 Task: Create Card Vulnerability Assessment in Board Employee Satisfaction to Workspace E-commerce Management. Create Card Product Testing Review in Board Thought Leadership to Workspace E-commerce Management. Create Card Compliance Assessment in Board Voice of Customer Feedback Collection and Analysis to Workspace E-commerce Management
Action: Mouse moved to (522, 163)
Screenshot: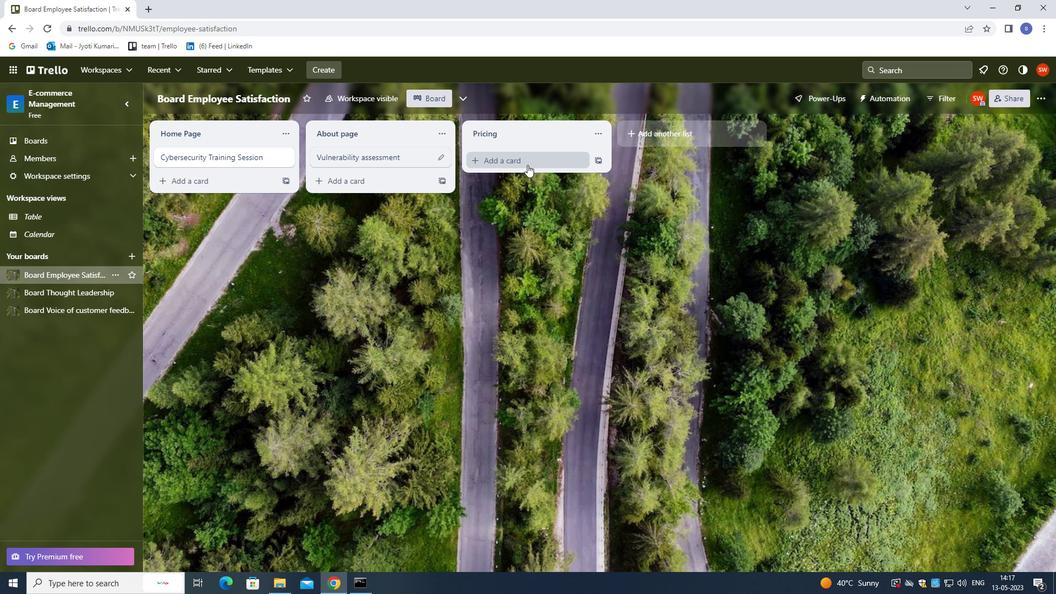 
Action: Mouse pressed left at (522, 163)
Screenshot: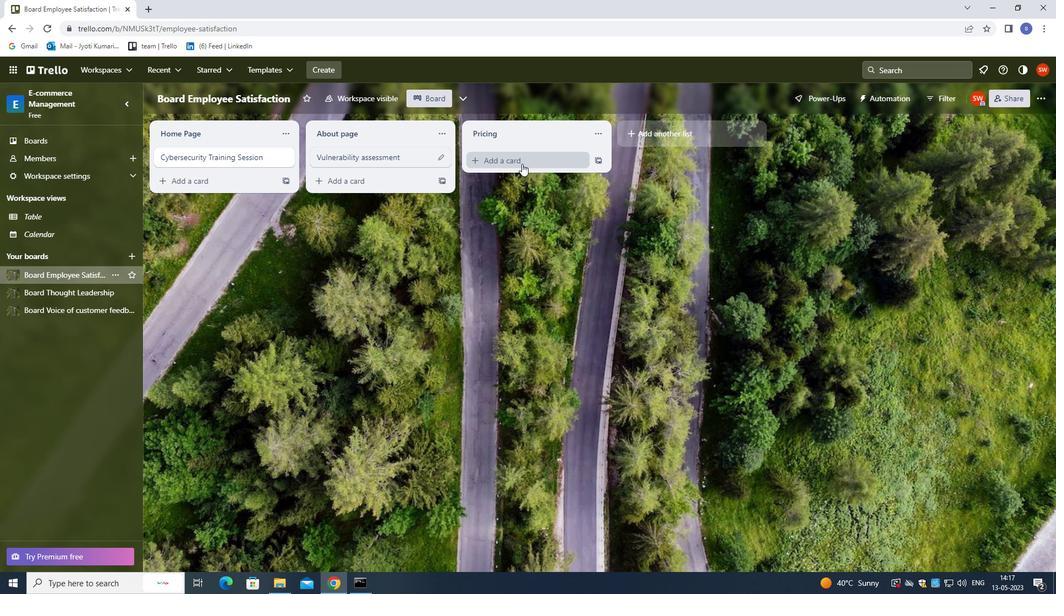 
Action: Mouse moved to (550, 343)
Screenshot: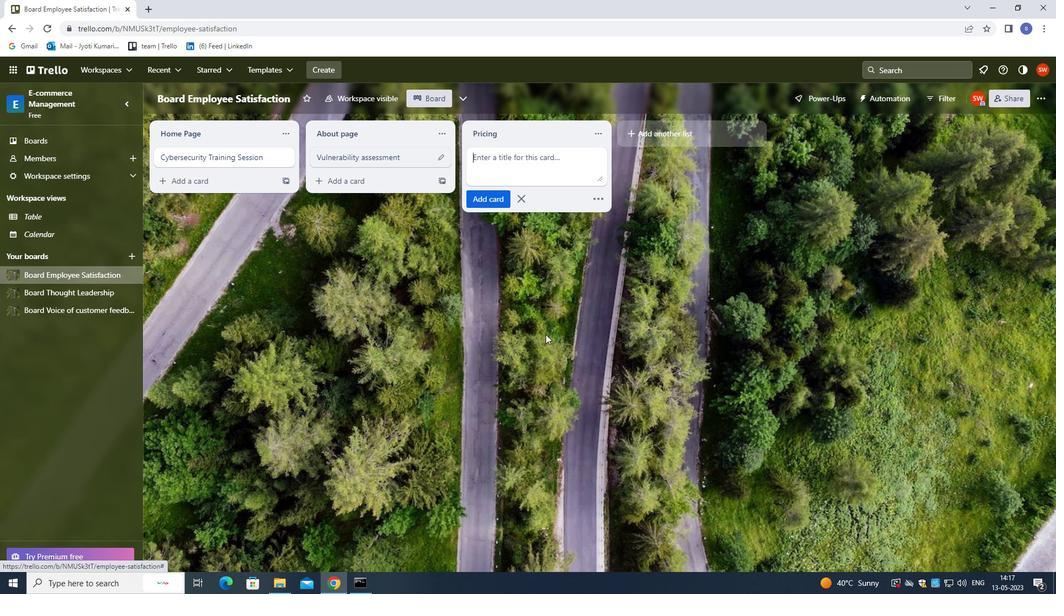 
Action: Key pressed <Key.shift><Key.shift><Key.shift><Key.shift><Key.shift><Key.shift><Key.shift><Key.shift><Key.shift><Key.shift><Key.shift><Key.shift><Key.shift><Key.shift><Key.shift><Key.shift><Key.shift><Key.shift><Key.shift><Key.shift><Key.shift><Key.shift><Key.shift><Key.shift><Key.shift><Key.shift><Key.shift><Key.shift><Key.shift><Key.shift><Key.shift><Key.shift><Key.shift><Key.shift><Key.shift><Key.shift><Key.shift><Key.shift><Key.shift><Key.shift><Key.shift><Key.shift><Key.shift><Key.shift><Key.shift><Key.shift><Key.shift><Key.shift><Key.shift><Key.shift><Key.shift><Key.shift><Key.shift><Key.shift><Key.shift><Key.shift><Key.shift><Key.shift><Key.shift><Key.shift><Key.shift><Key.shift>VULNERABILITY<Key.space><Key.shift>ASSESSMENT<Key.enter>
Screenshot: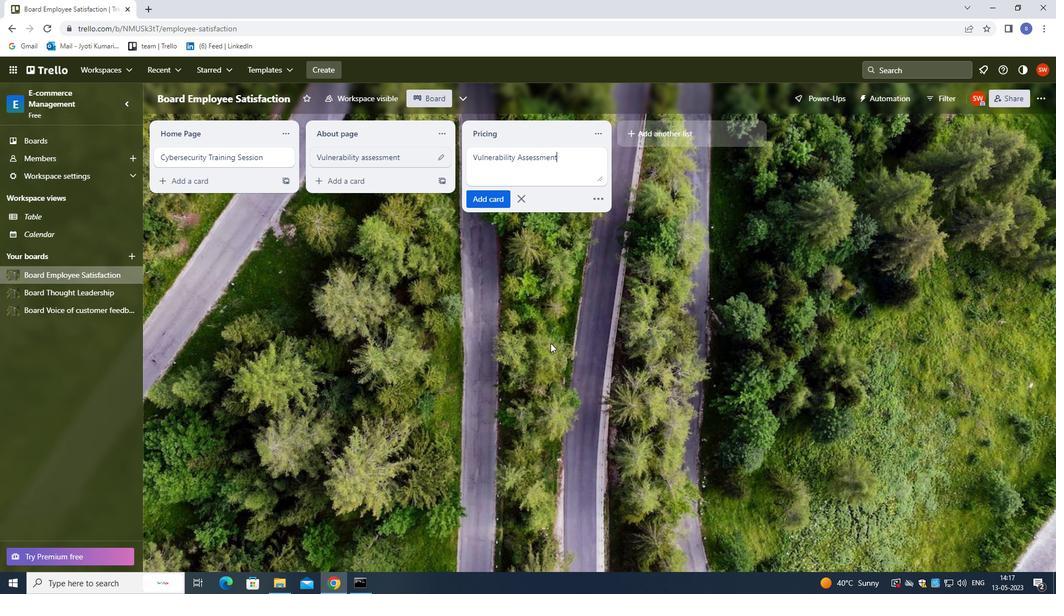 
Action: Mouse moved to (27, 292)
Screenshot: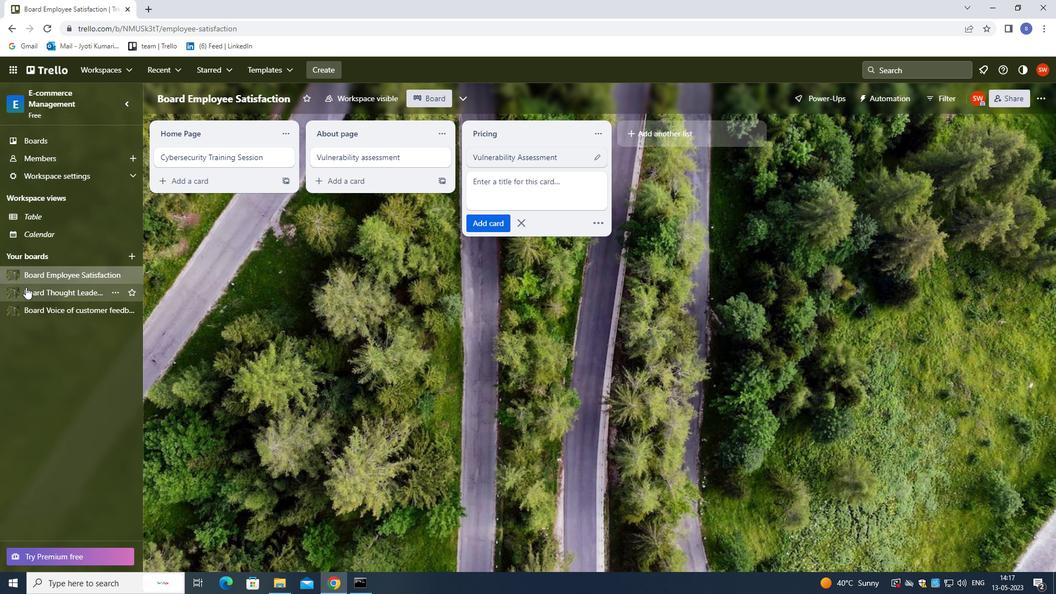 
Action: Mouse pressed left at (27, 292)
Screenshot: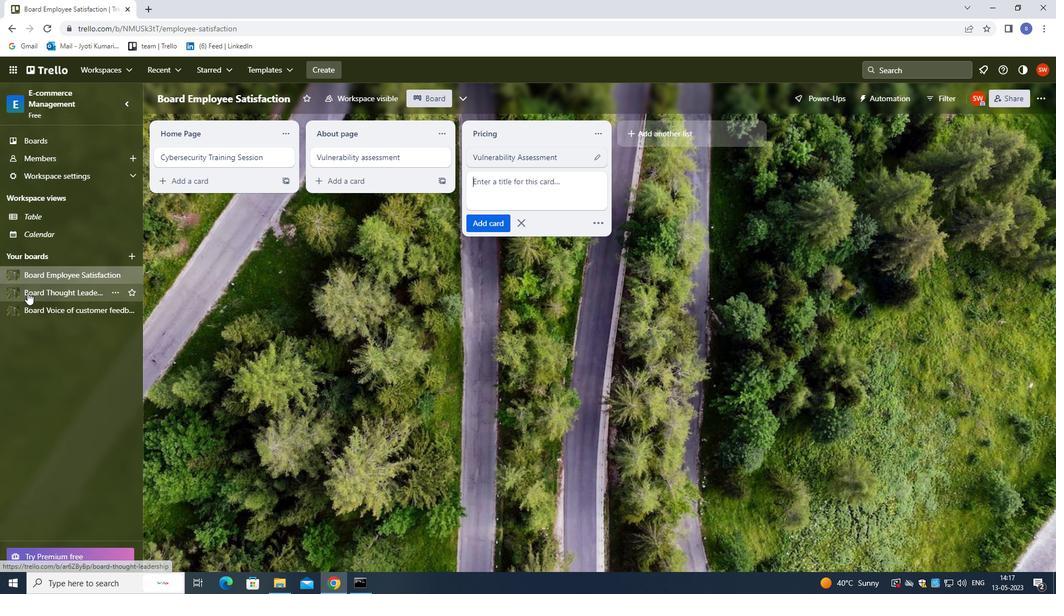 
Action: Mouse moved to (512, 164)
Screenshot: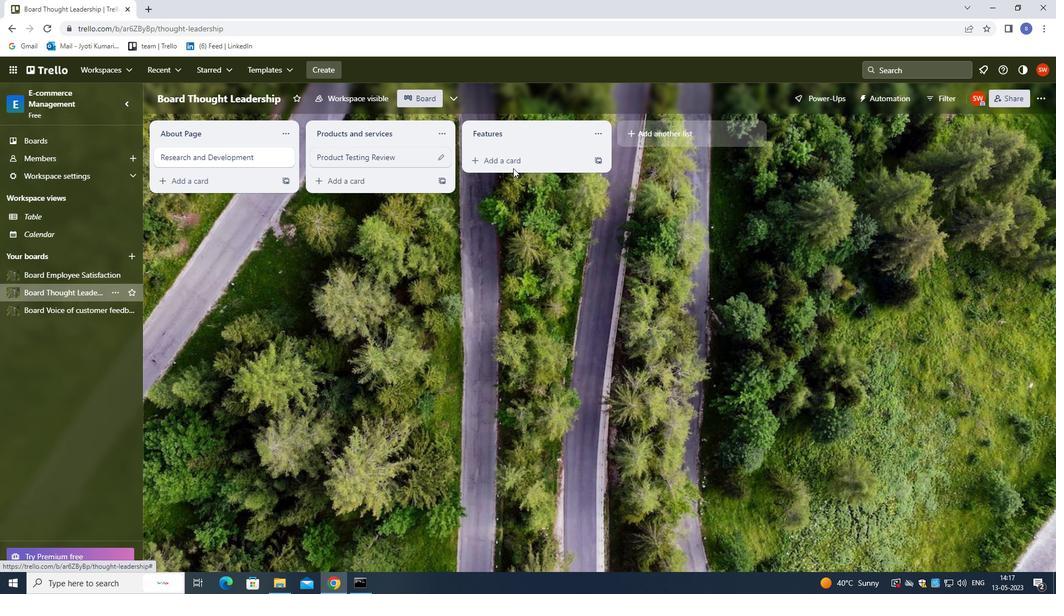 
Action: Mouse pressed left at (512, 164)
Screenshot: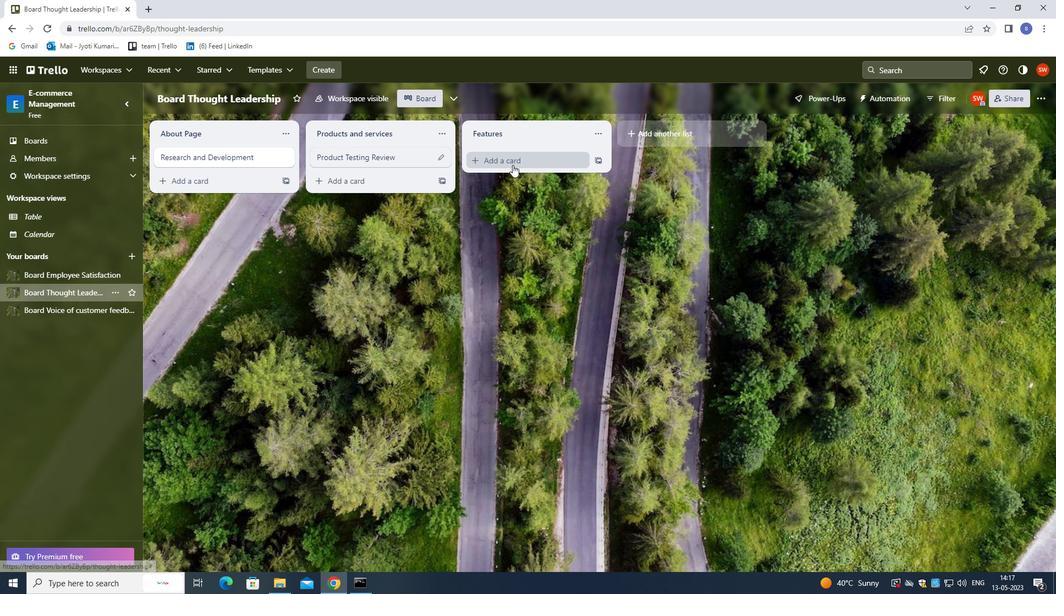 
Action: Mouse moved to (505, 375)
Screenshot: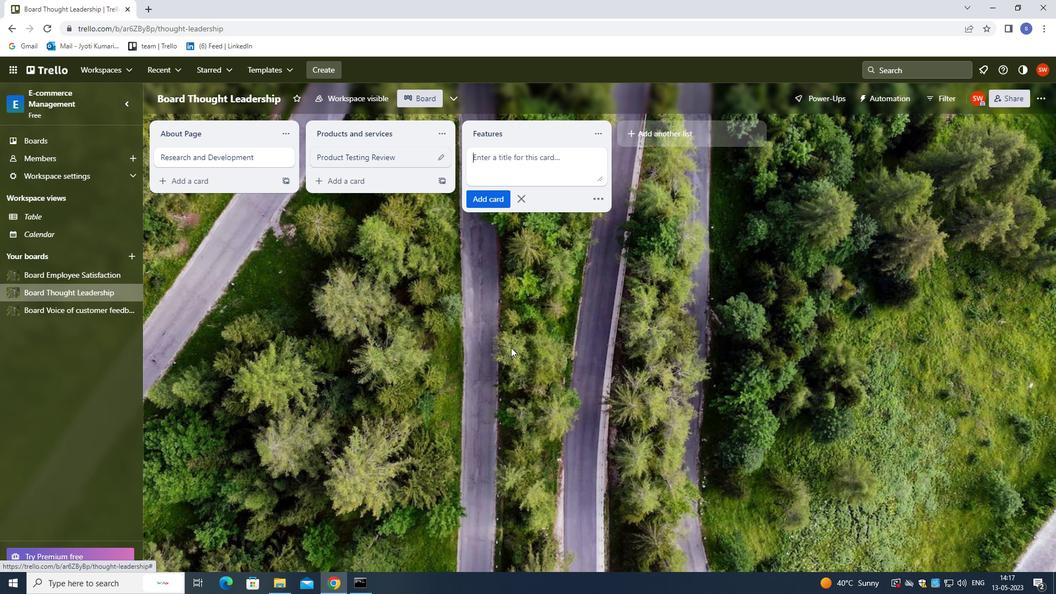 
Action: Key pressed <Key.shift>PRODUCT<Key.space><Key.shift>TESTING<Key.space><Key.shift>REVIEW<Key.enter>
Screenshot: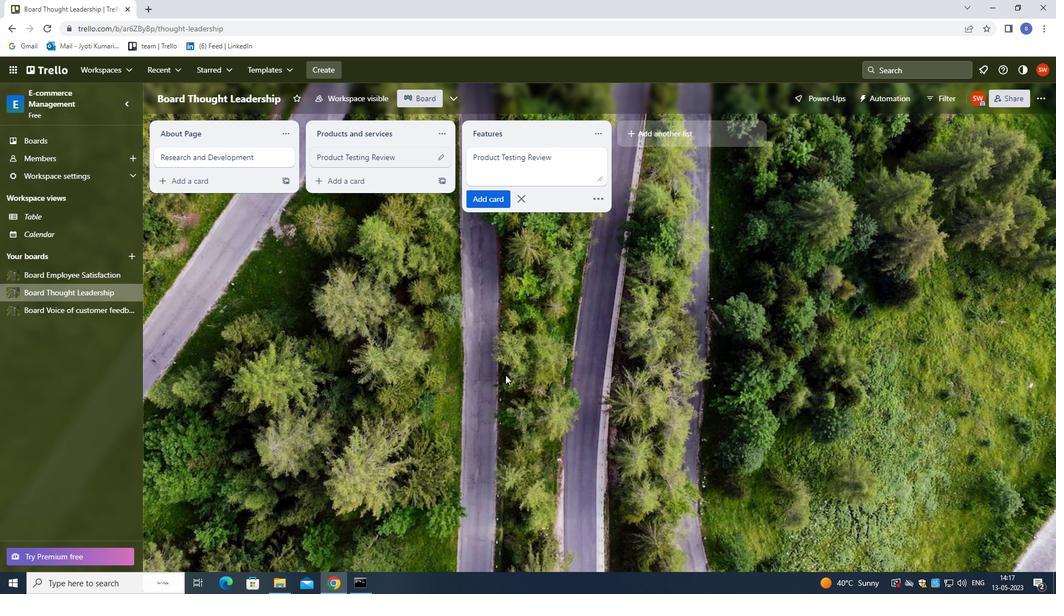 
Action: Mouse moved to (44, 314)
Screenshot: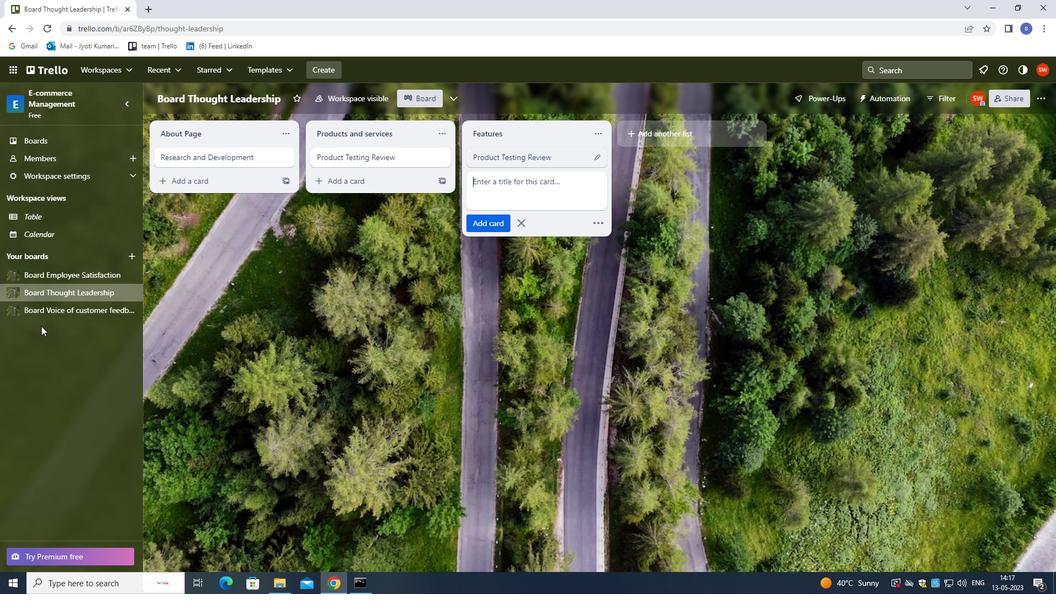 
Action: Mouse pressed left at (44, 314)
Screenshot: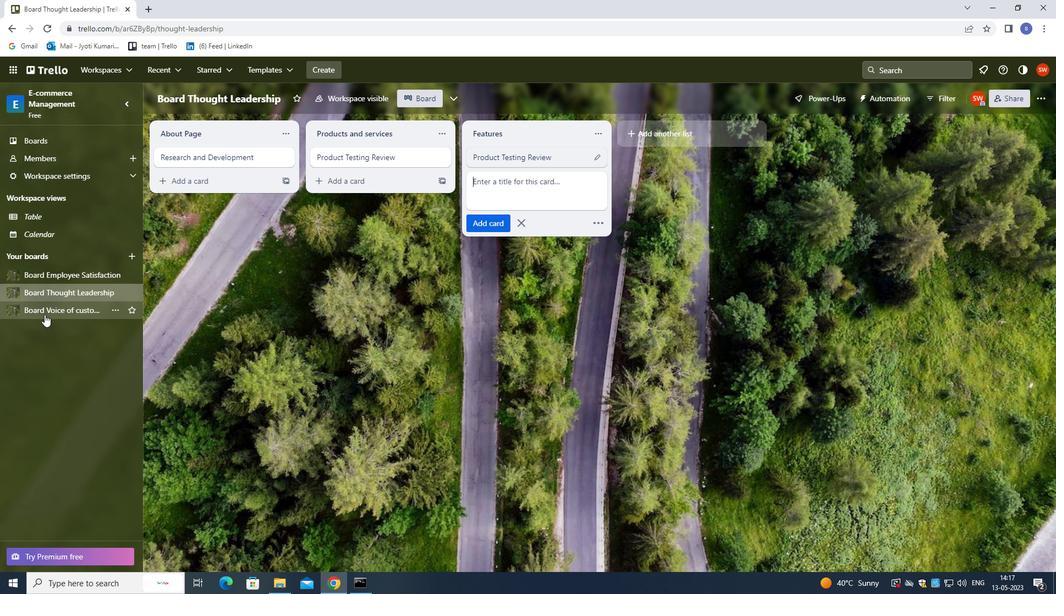 
Action: Mouse moved to (504, 160)
Screenshot: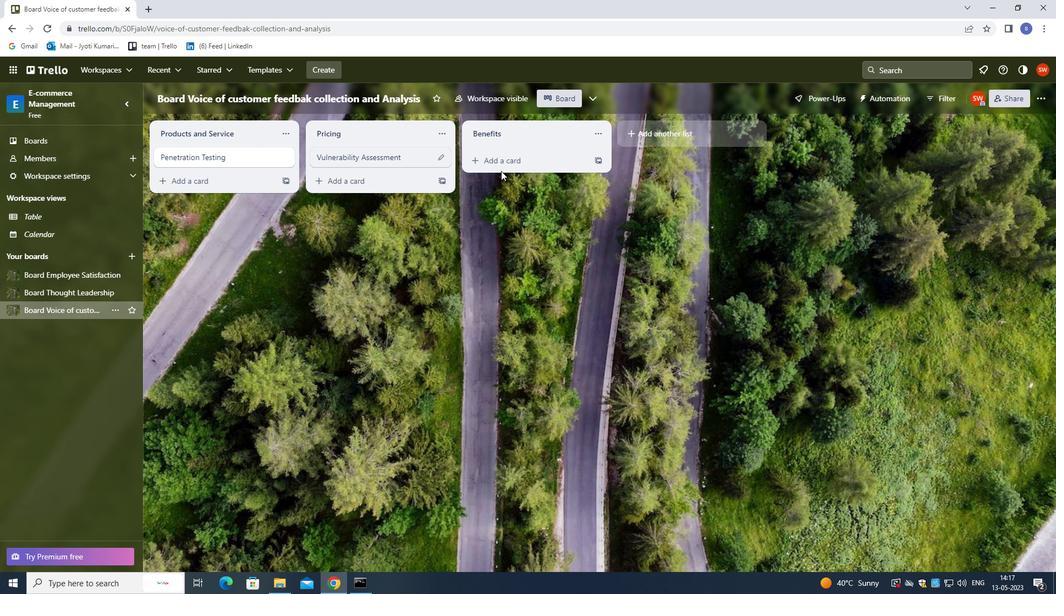 
Action: Mouse pressed left at (504, 160)
Screenshot: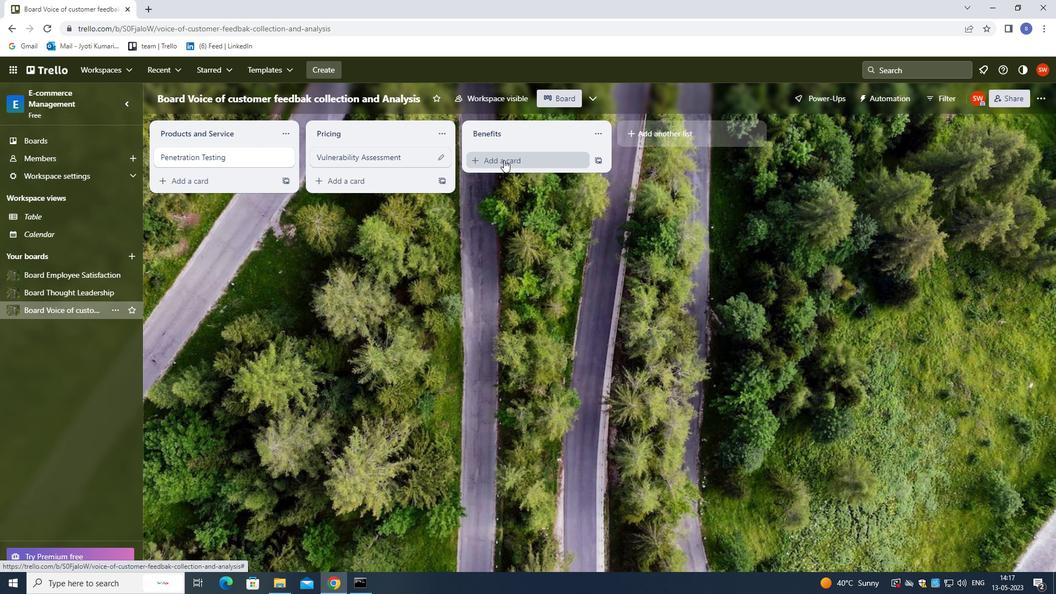 
Action: Mouse moved to (486, 181)
Screenshot: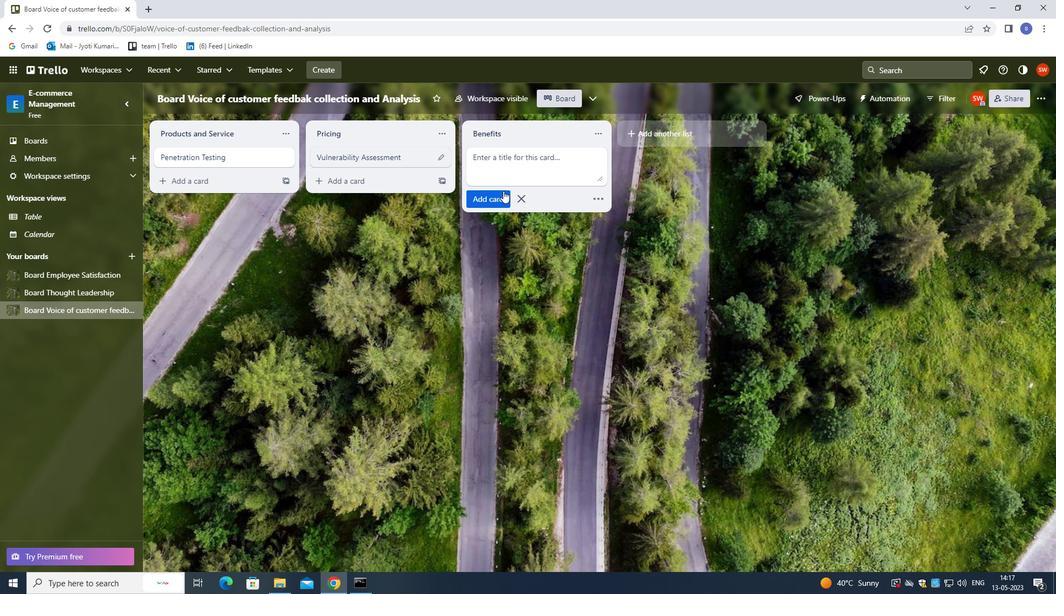 
Action: Key pressed <Key.shift>COMPLIANCE<Key.space><Key.shift>ASSESSMENT<Key.enter>
Screenshot: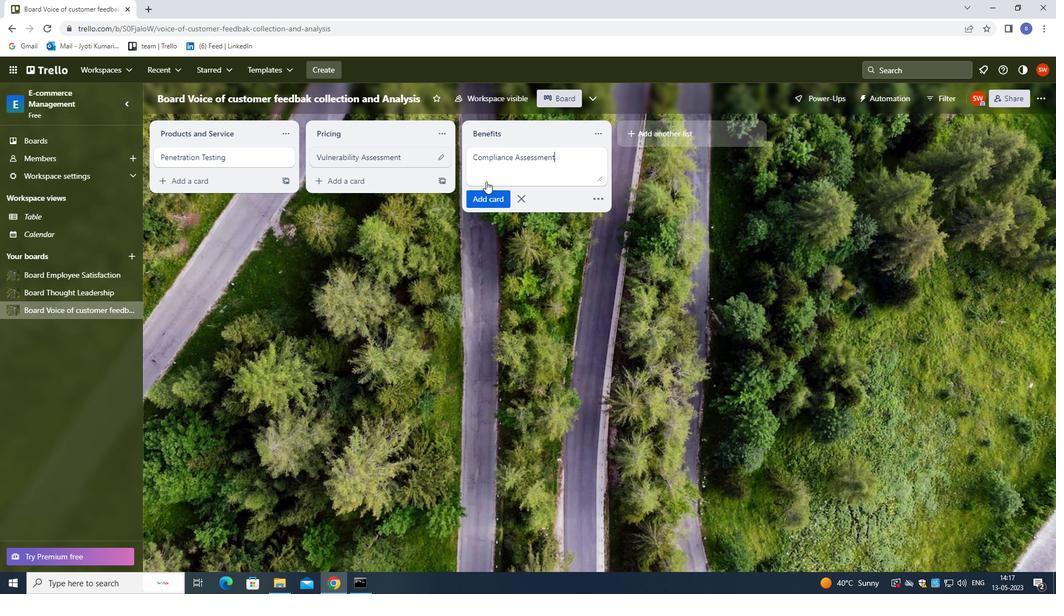 
Action: Mouse moved to (483, 179)
Screenshot: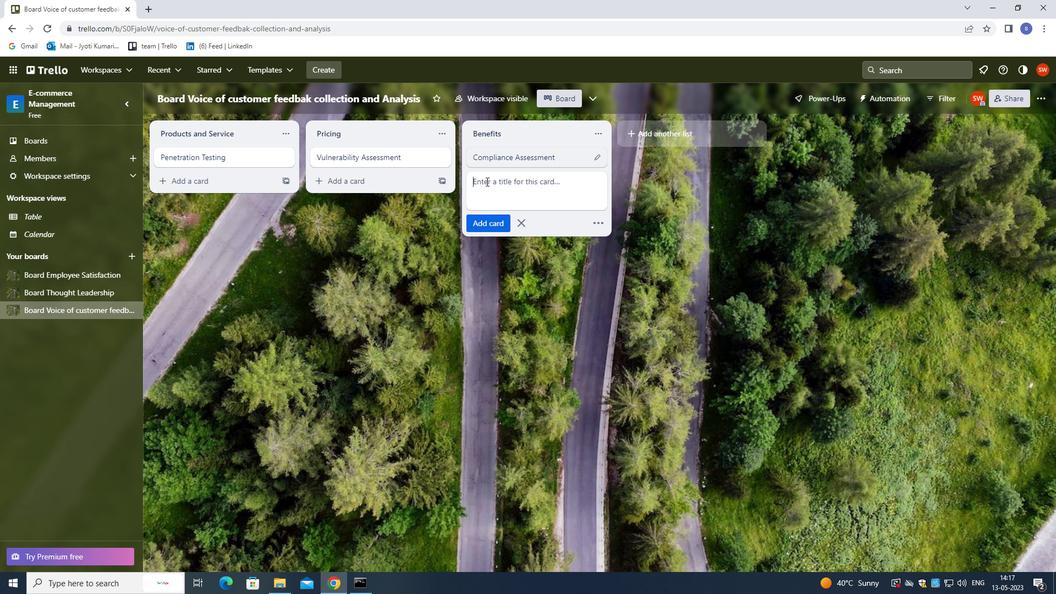 
